 Task: In the  document Americanrevolutionfile.epub change page color to  'Light Brown'. Insert watermark  'Do not copy ' Apply Font Style in watermark Georgia
Action: Mouse moved to (49, 78)
Screenshot: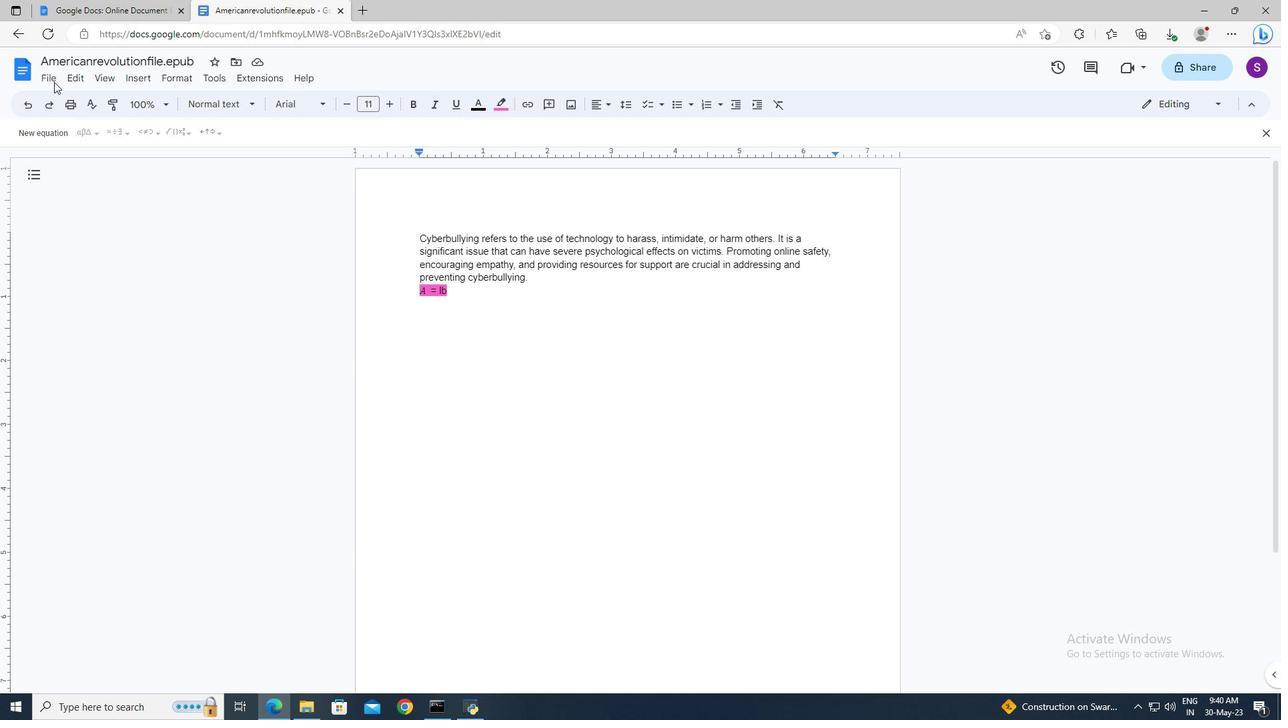 
Action: Mouse pressed left at (49, 78)
Screenshot: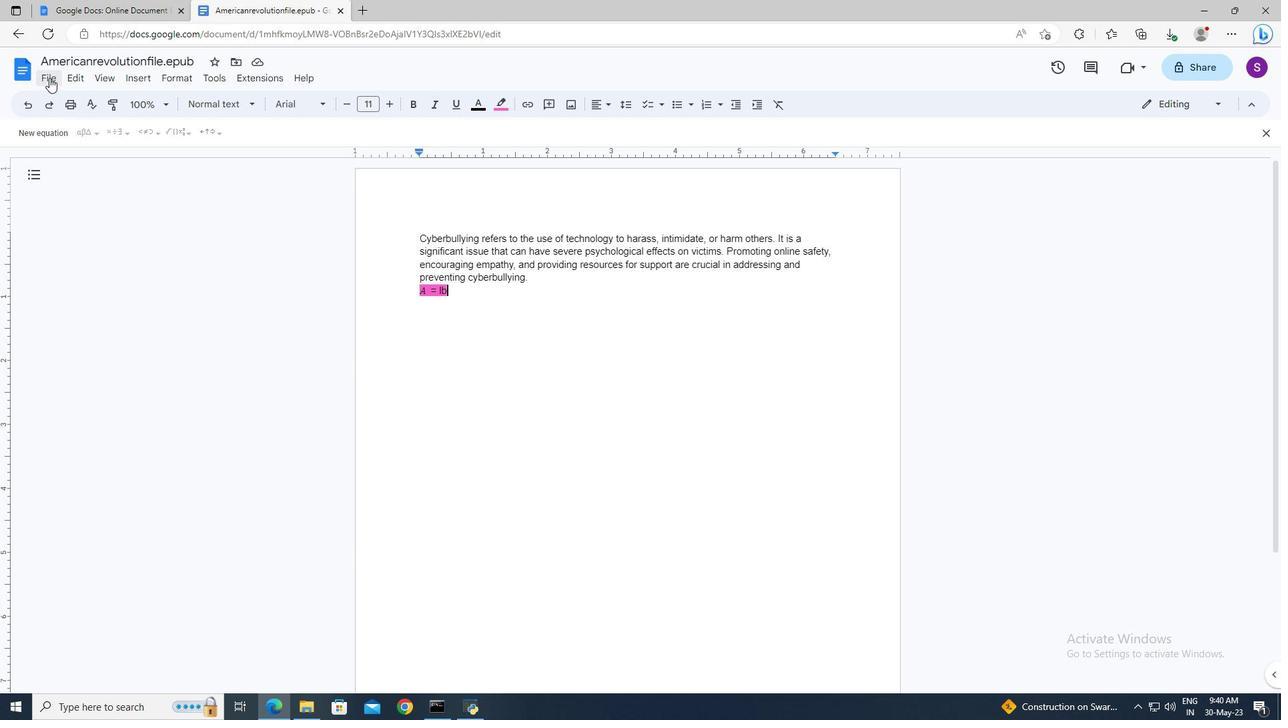 
Action: Mouse moved to (100, 439)
Screenshot: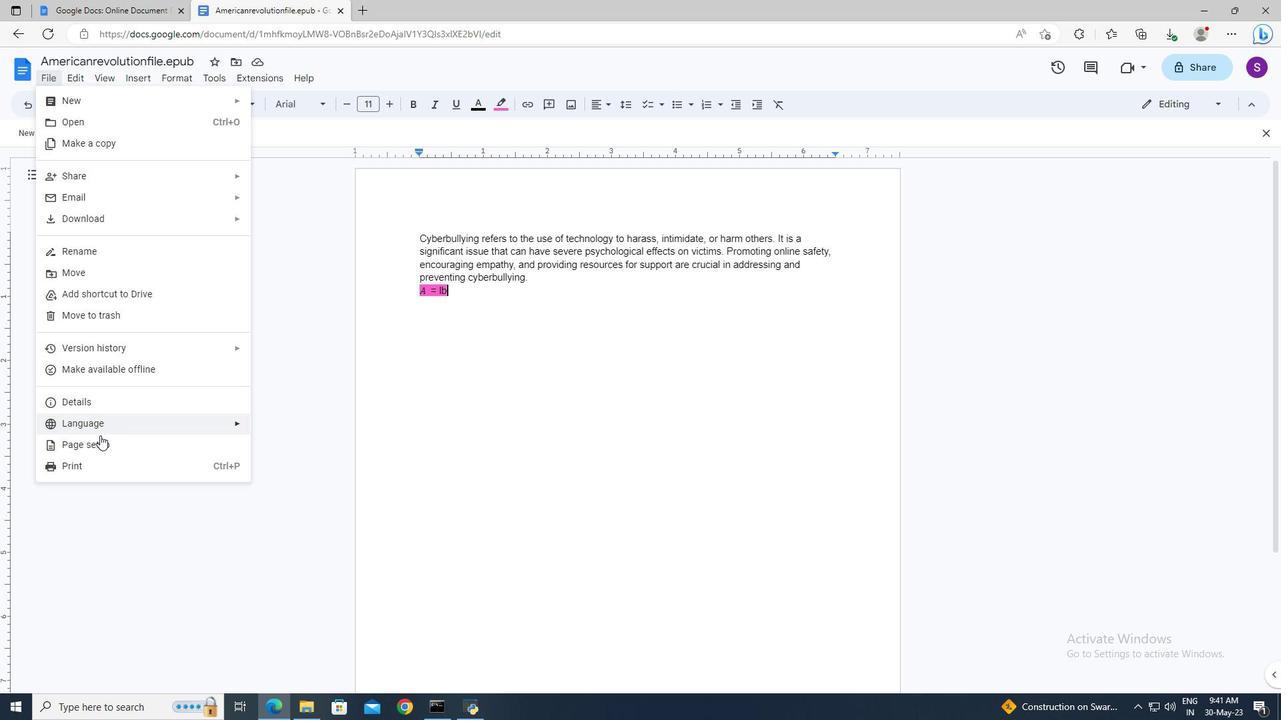 
Action: Mouse pressed left at (100, 439)
Screenshot: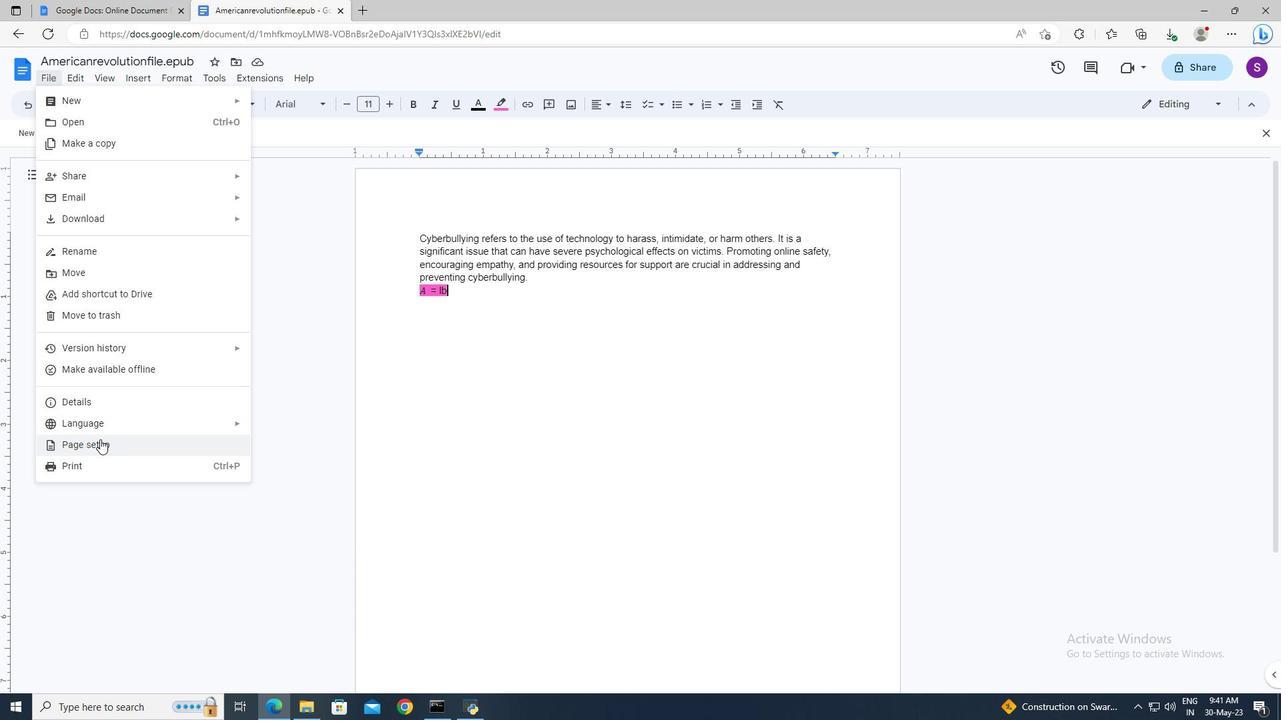 
Action: Mouse moved to (538, 453)
Screenshot: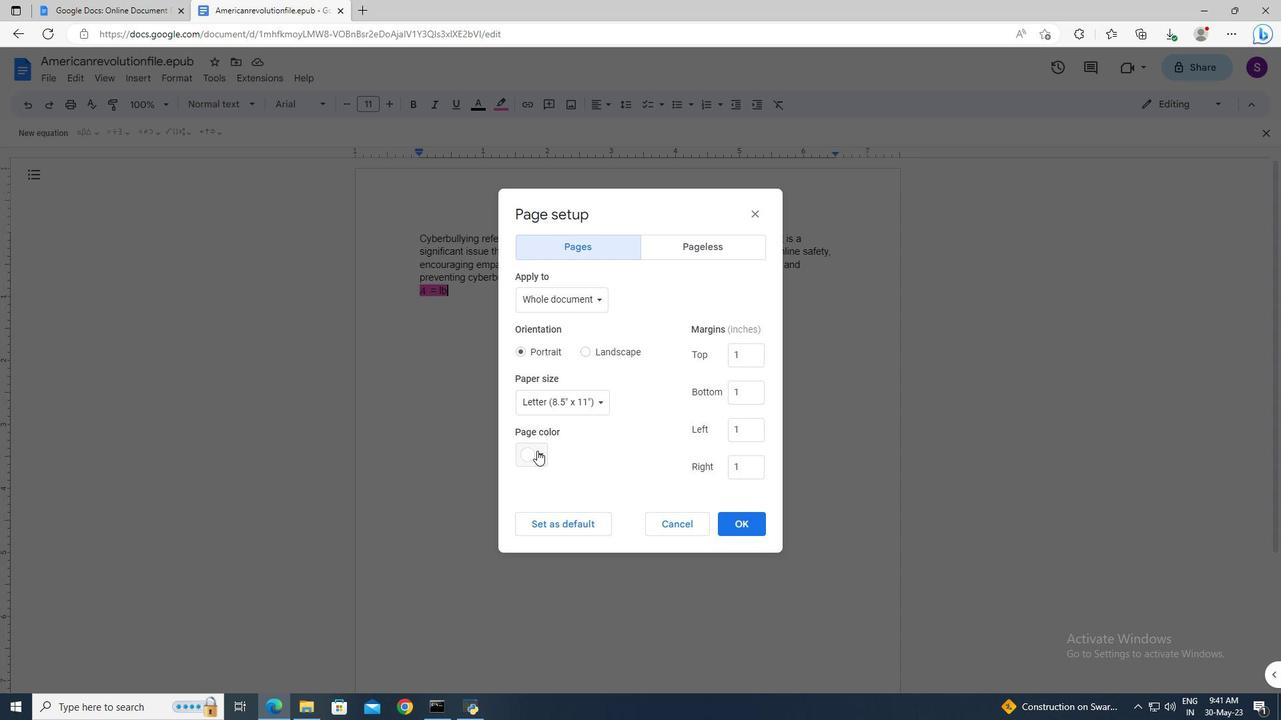 
Action: Mouse pressed left at (538, 453)
Screenshot: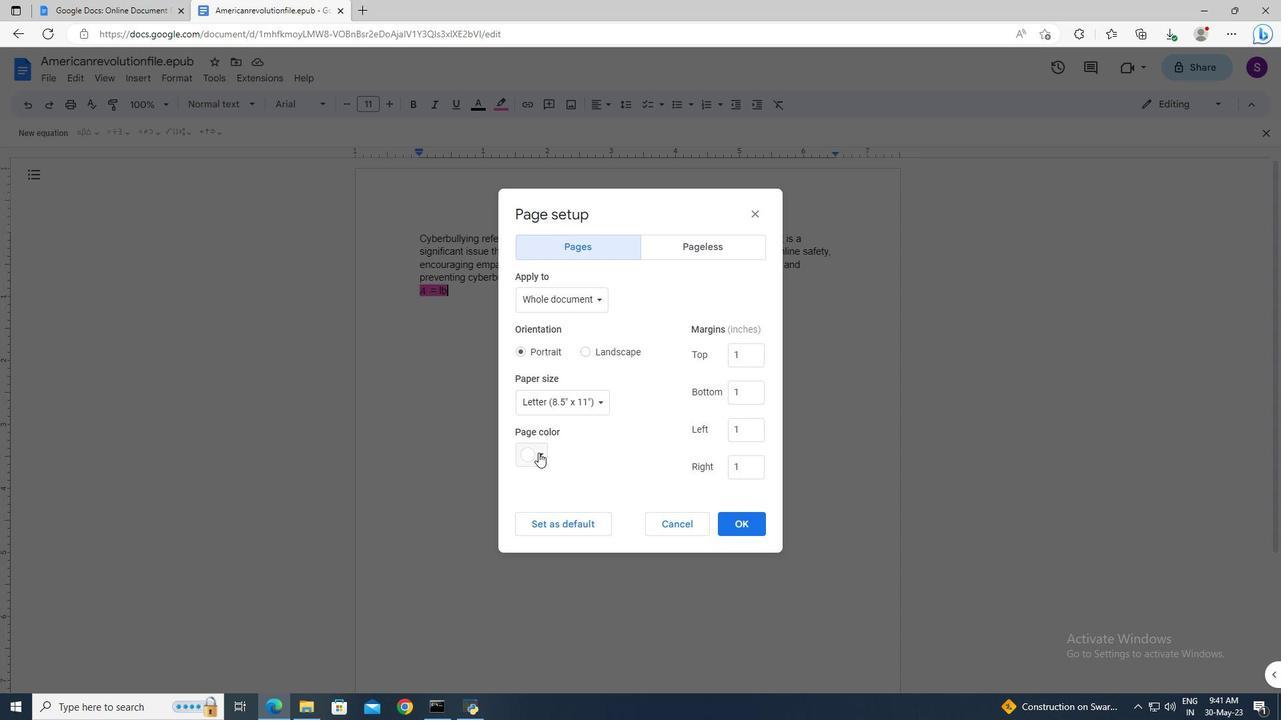 
Action: Mouse moved to (544, 617)
Screenshot: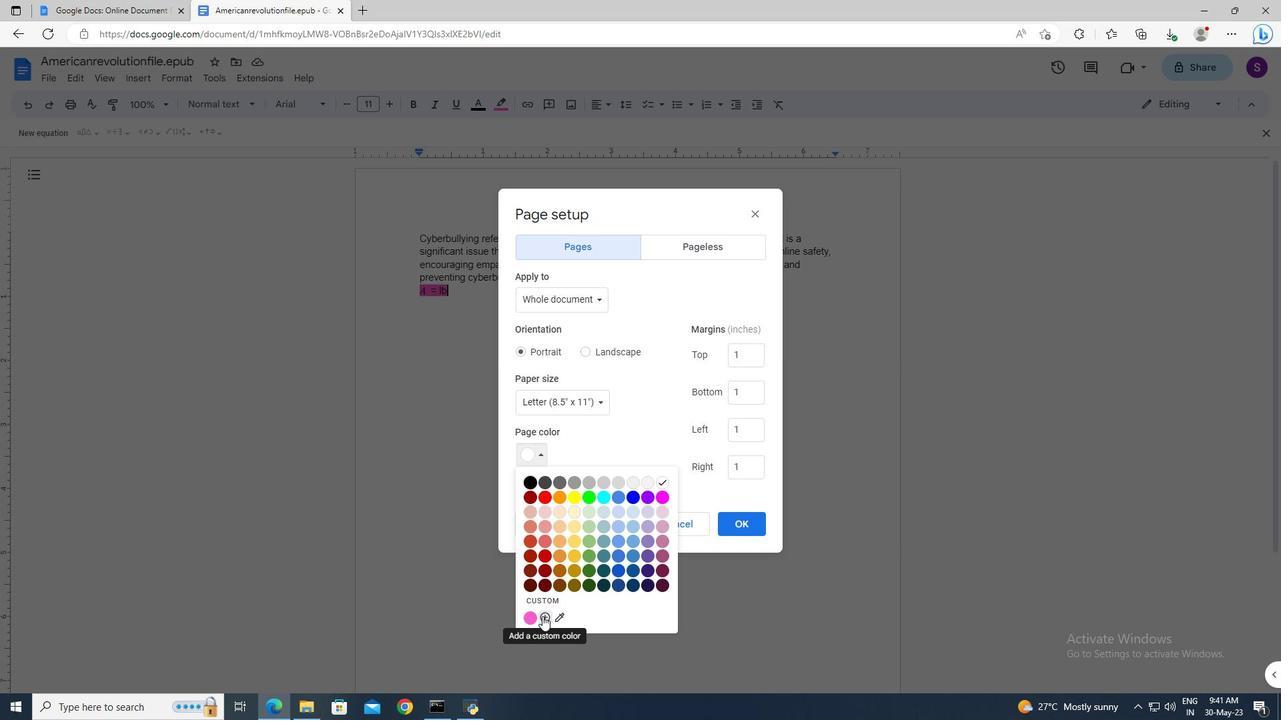
Action: Mouse pressed left at (544, 617)
Screenshot: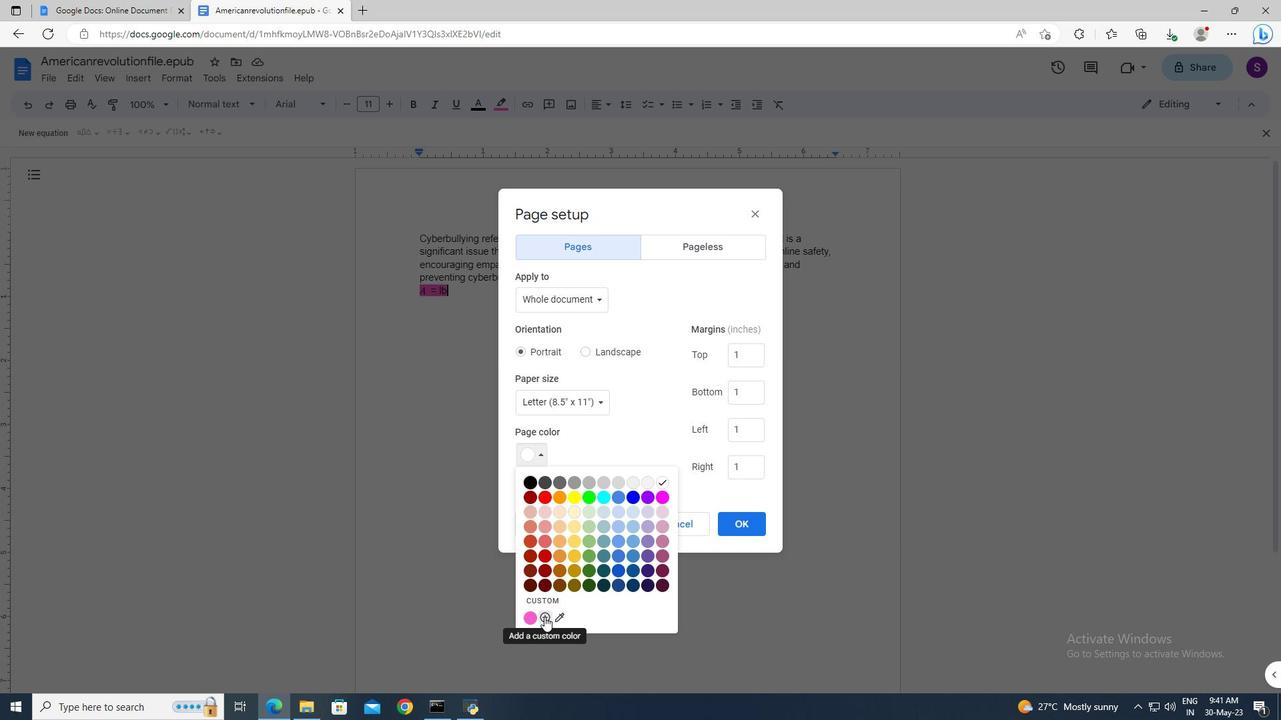 
Action: Mouse moved to (649, 381)
Screenshot: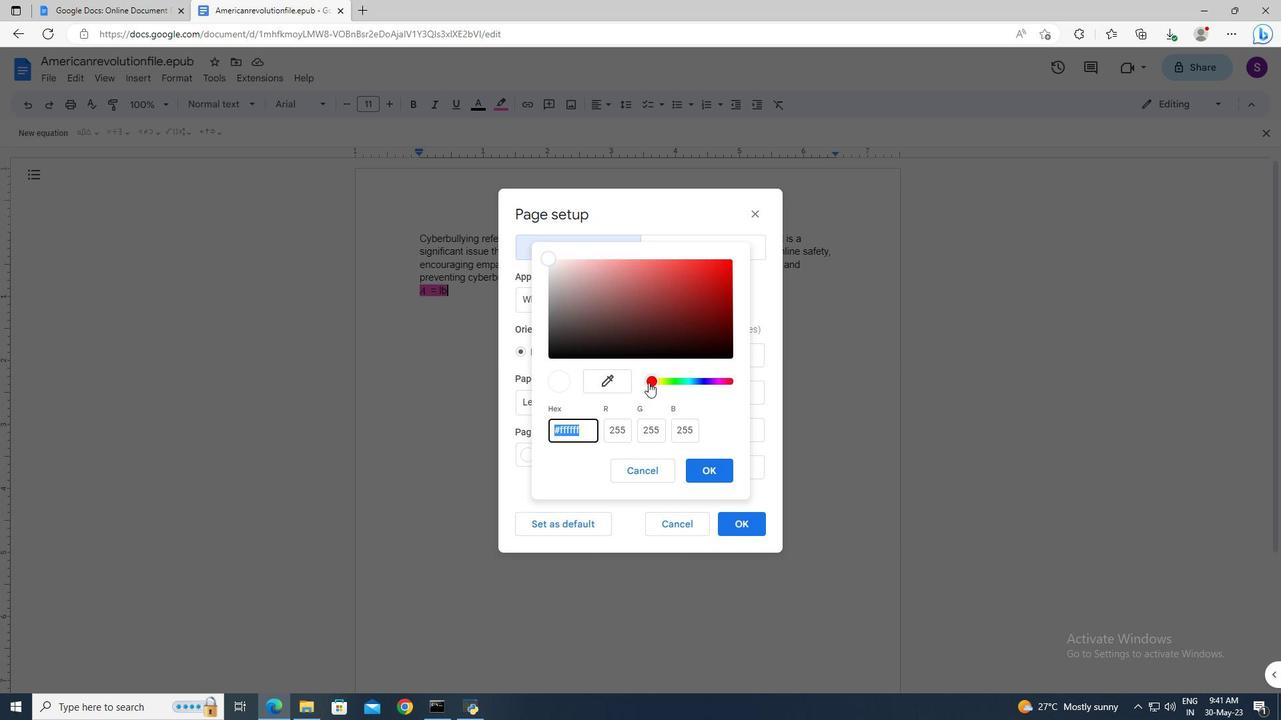 
Action: Mouse pressed left at (649, 381)
Screenshot: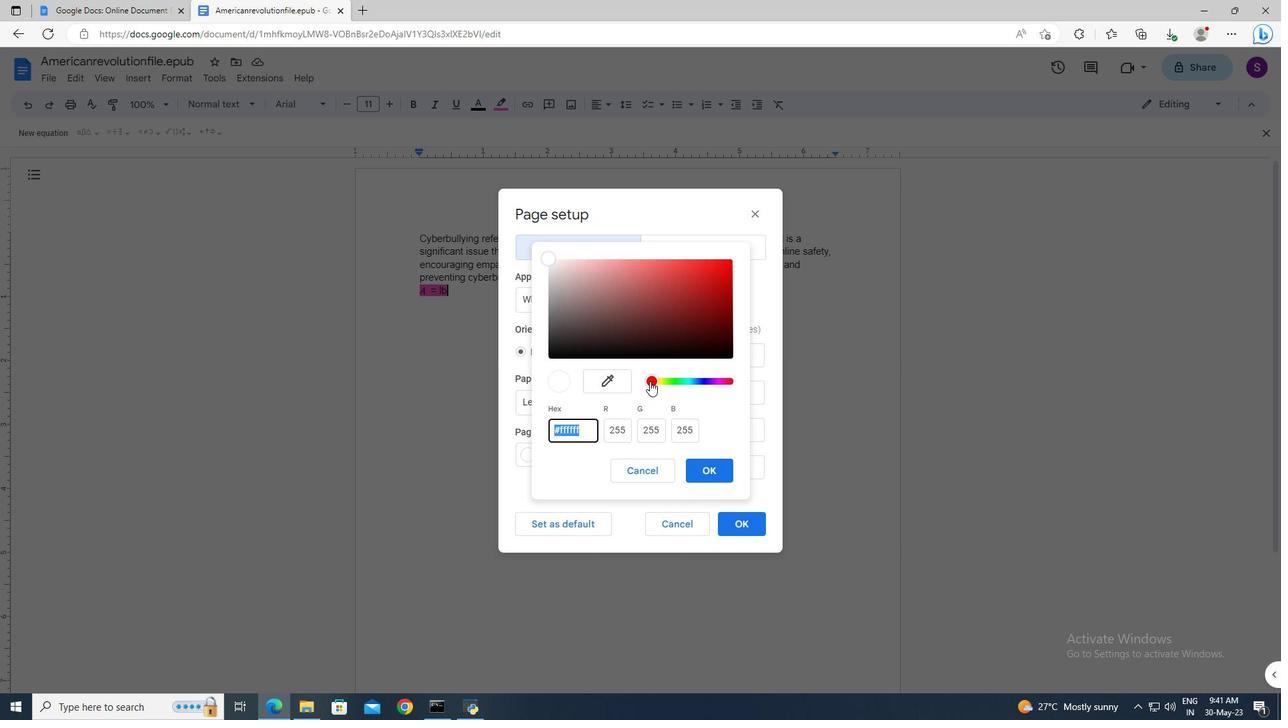 
Action: Mouse moved to (658, 381)
Screenshot: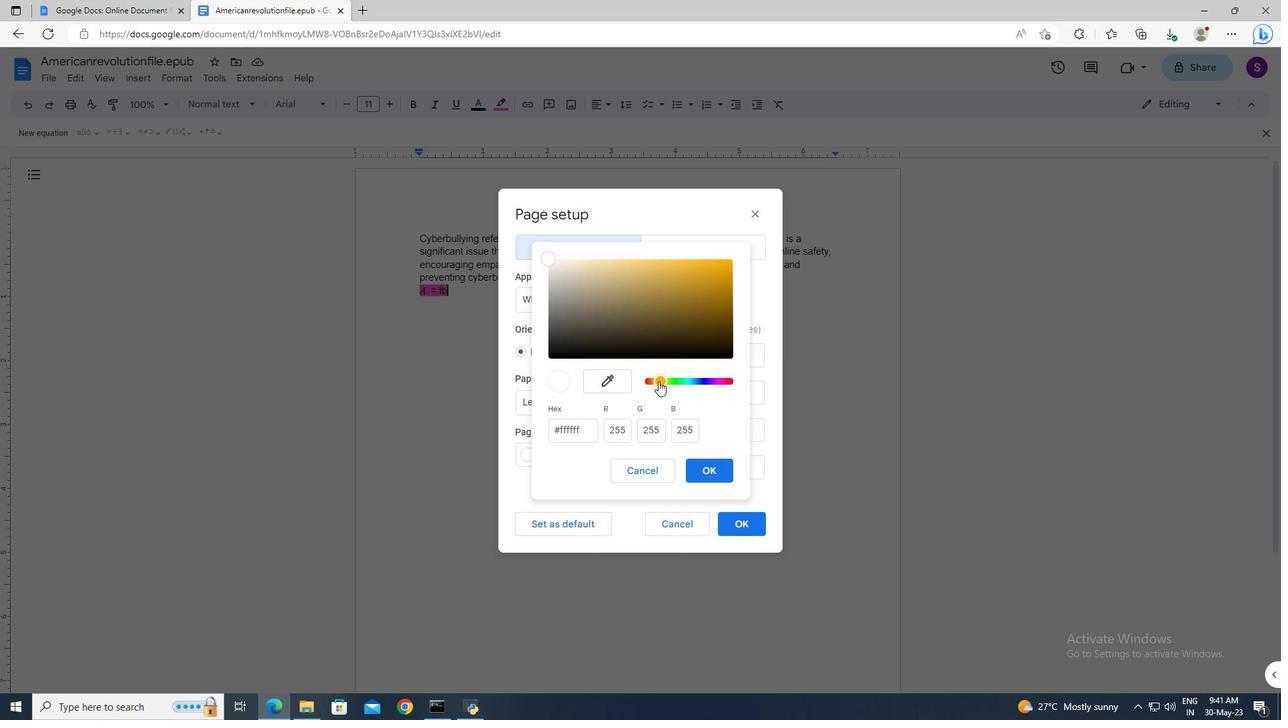 
Action: Mouse pressed left at (658, 381)
Screenshot: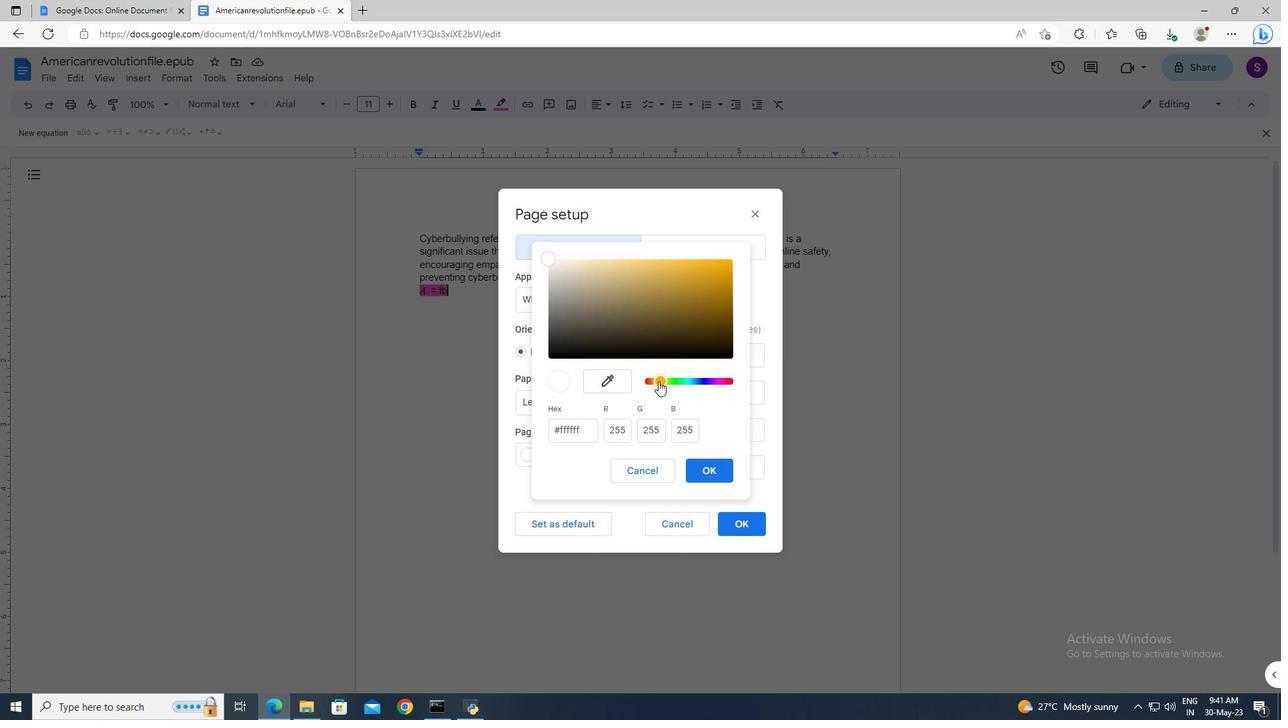 
Action: Mouse moved to (653, 380)
Screenshot: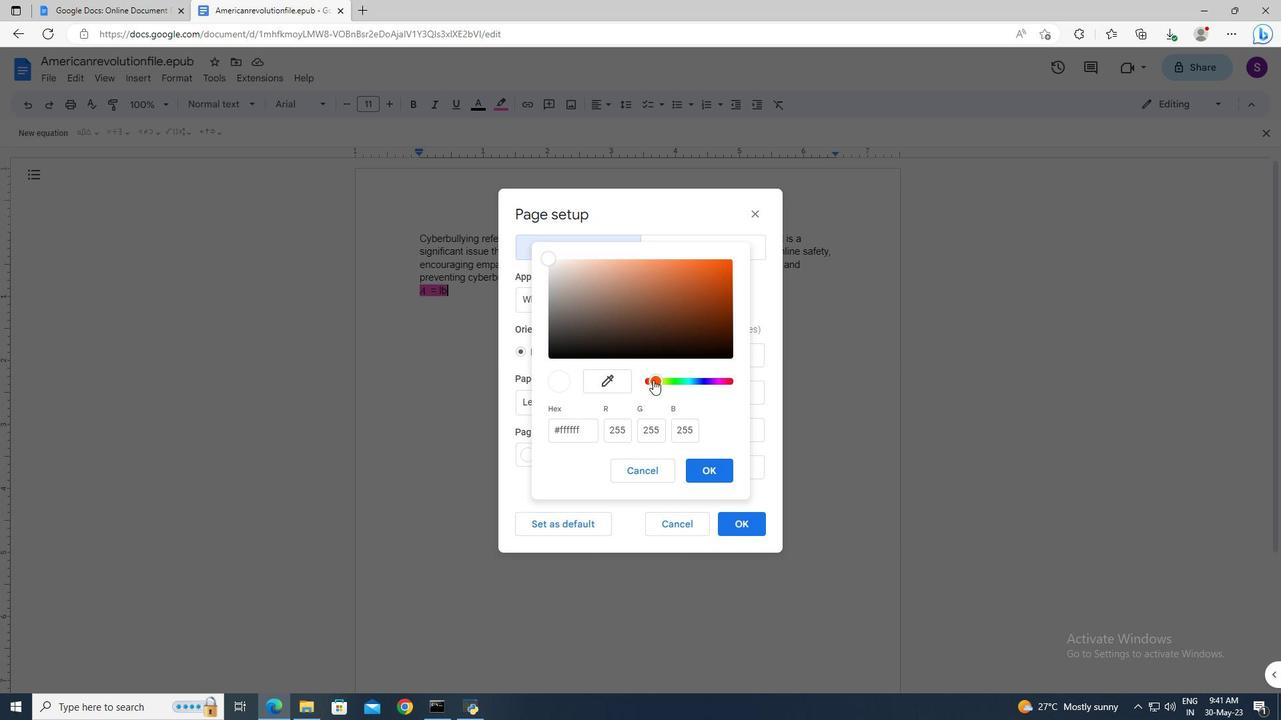 
Action: Mouse pressed left at (653, 380)
Screenshot: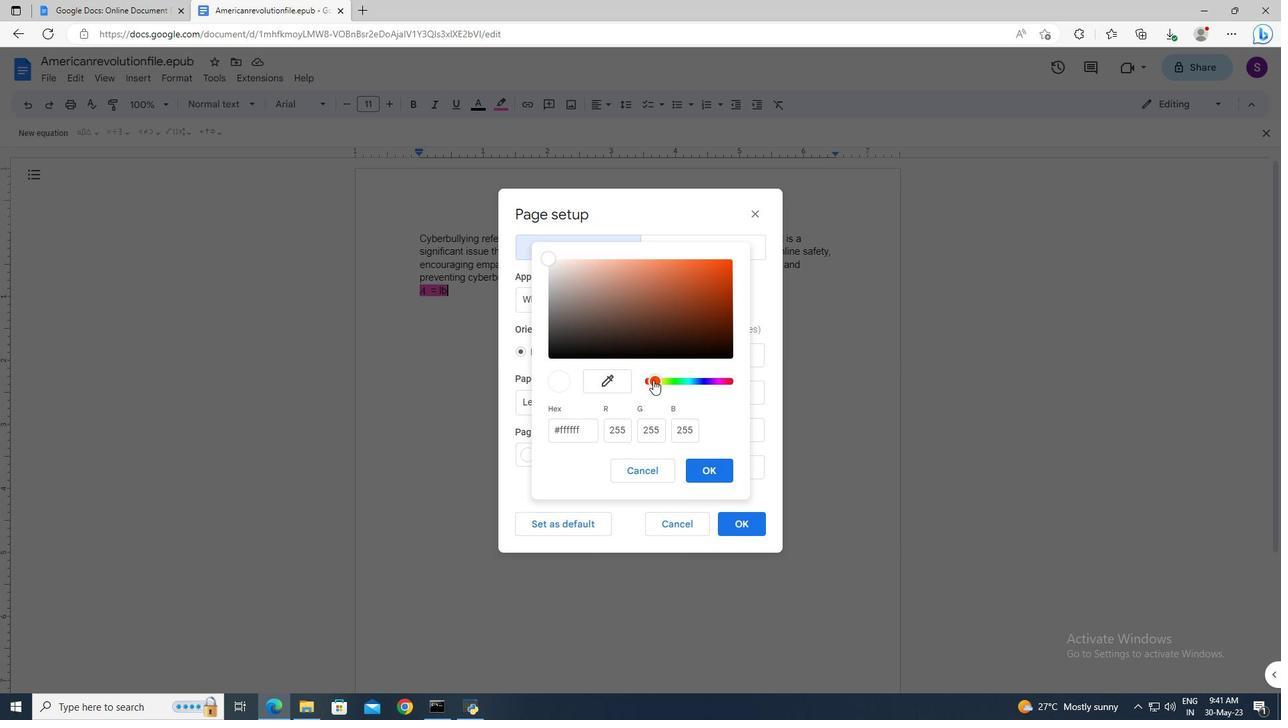 
Action: Mouse moved to (551, 259)
Screenshot: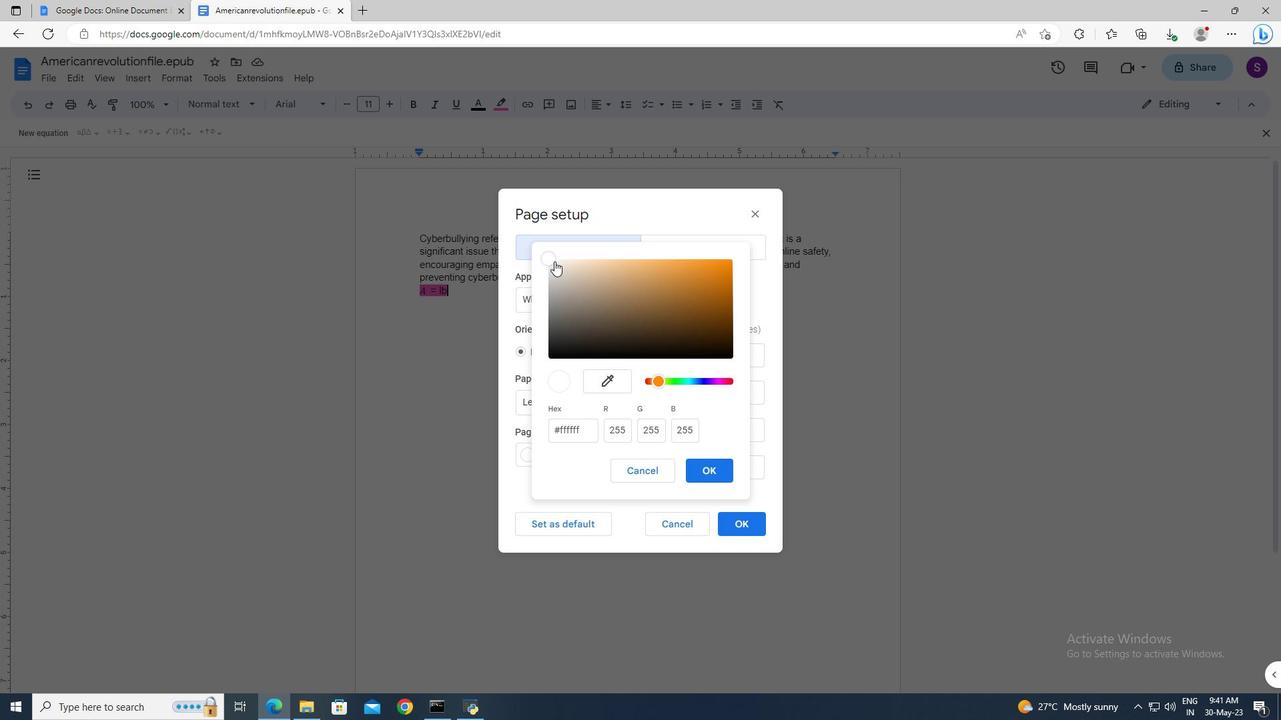 
Action: Mouse pressed left at (551, 259)
Screenshot: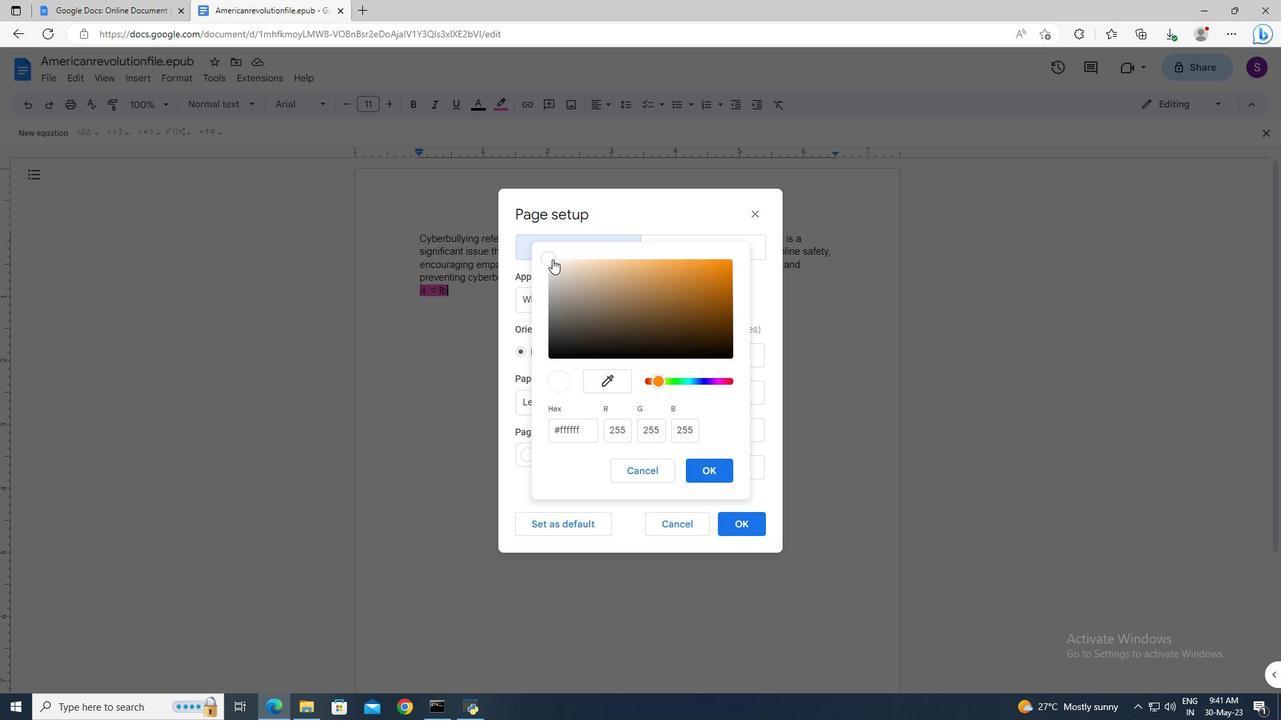 
Action: Mouse moved to (703, 466)
Screenshot: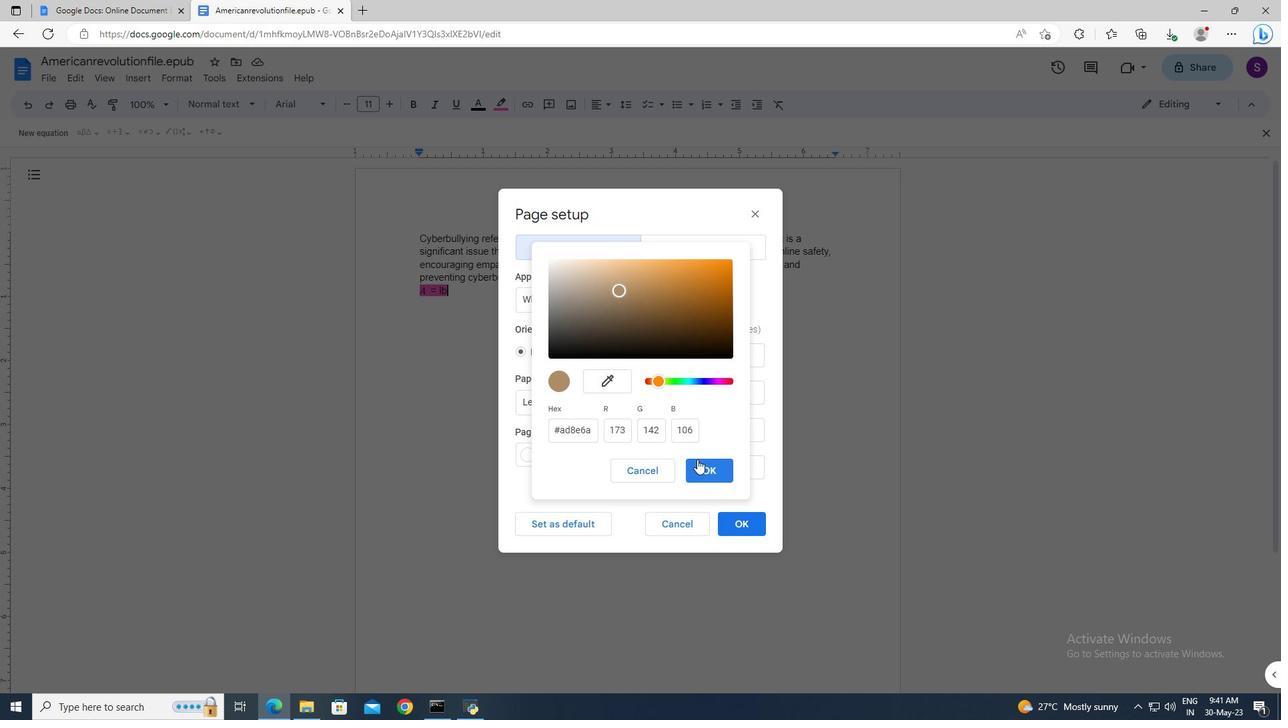 
Action: Mouse pressed left at (703, 466)
Screenshot: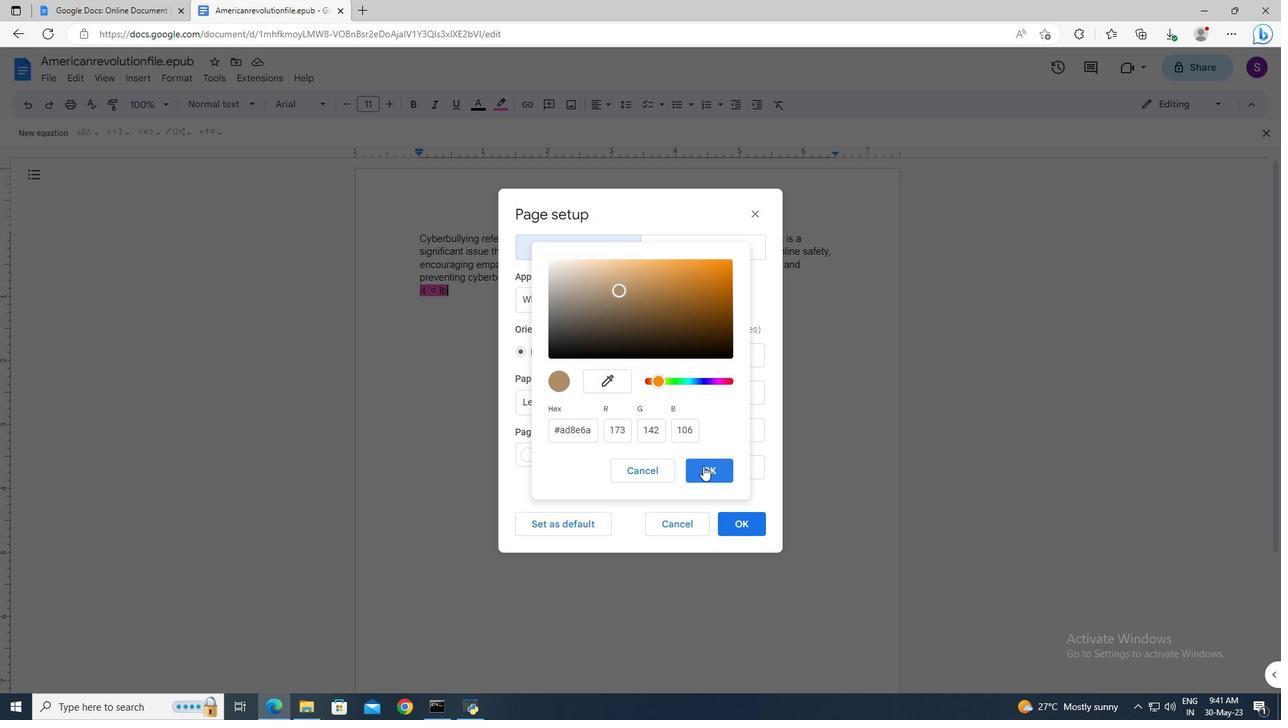 
Action: Mouse moved to (736, 521)
Screenshot: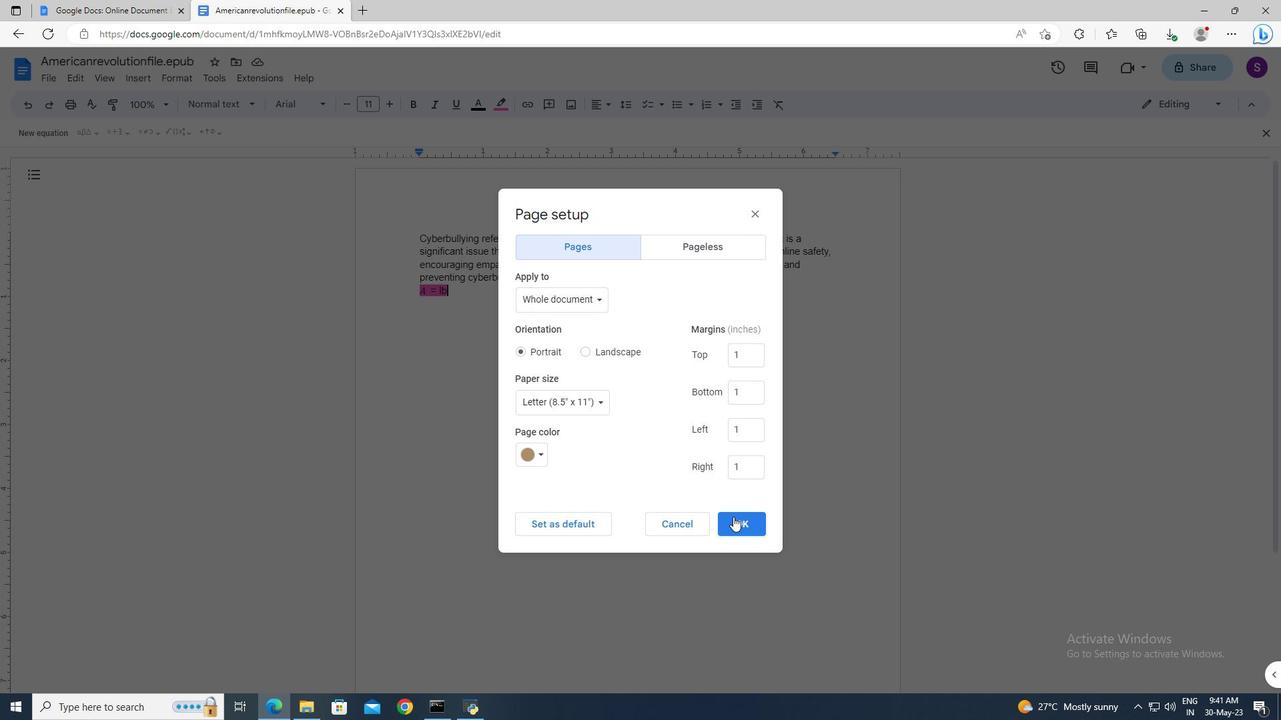 
Action: Mouse pressed left at (736, 521)
Screenshot: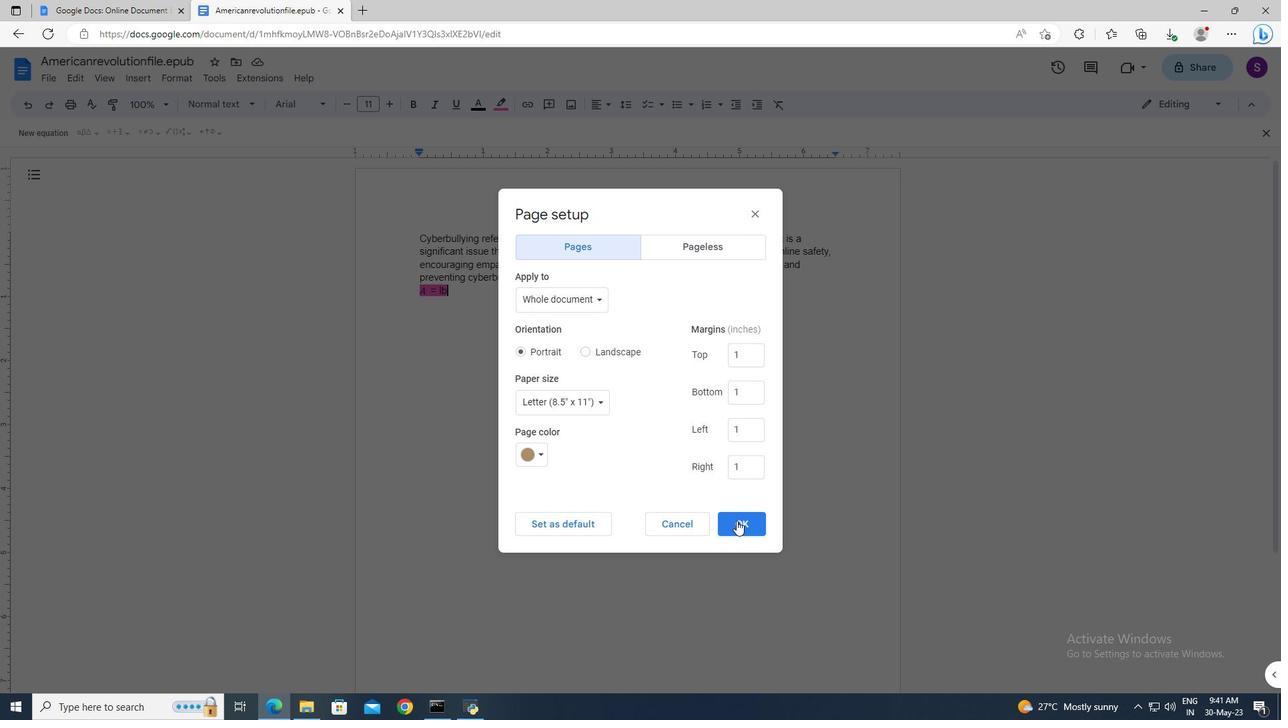 
Action: Mouse moved to (145, 82)
Screenshot: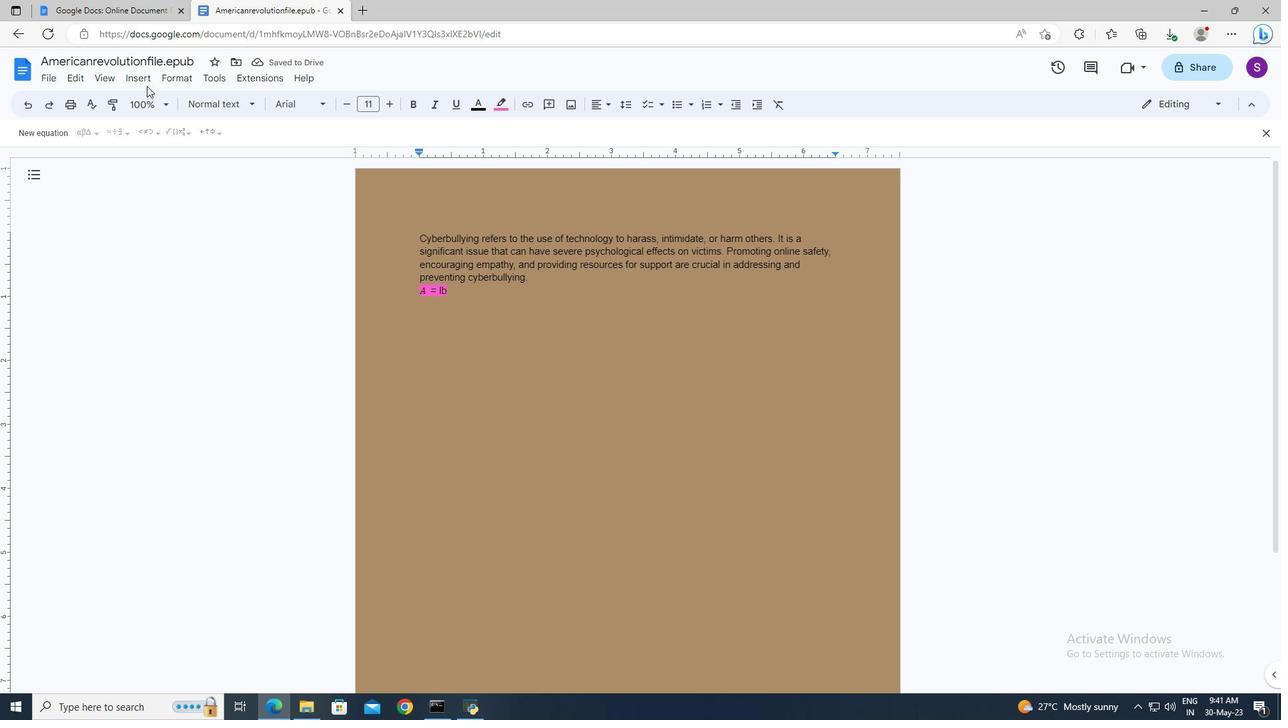 
Action: Mouse pressed left at (145, 82)
Screenshot: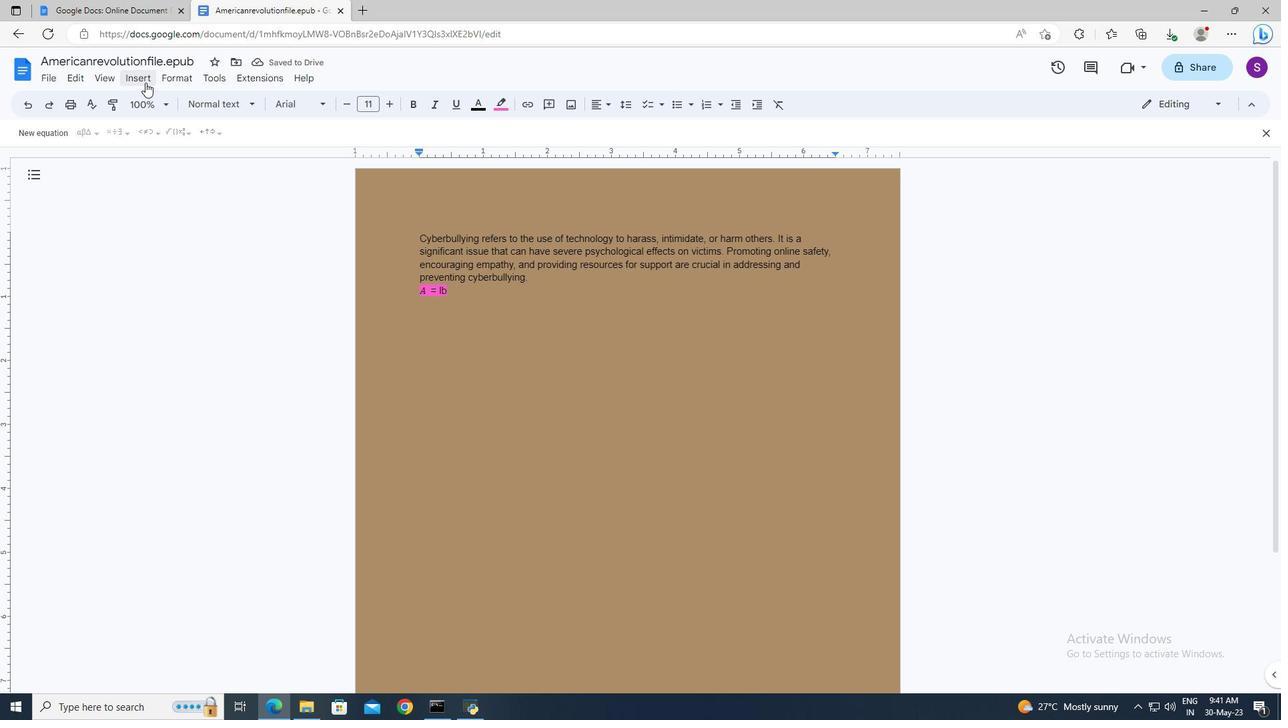 
Action: Mouse moved to (190, 388)
Screenshot: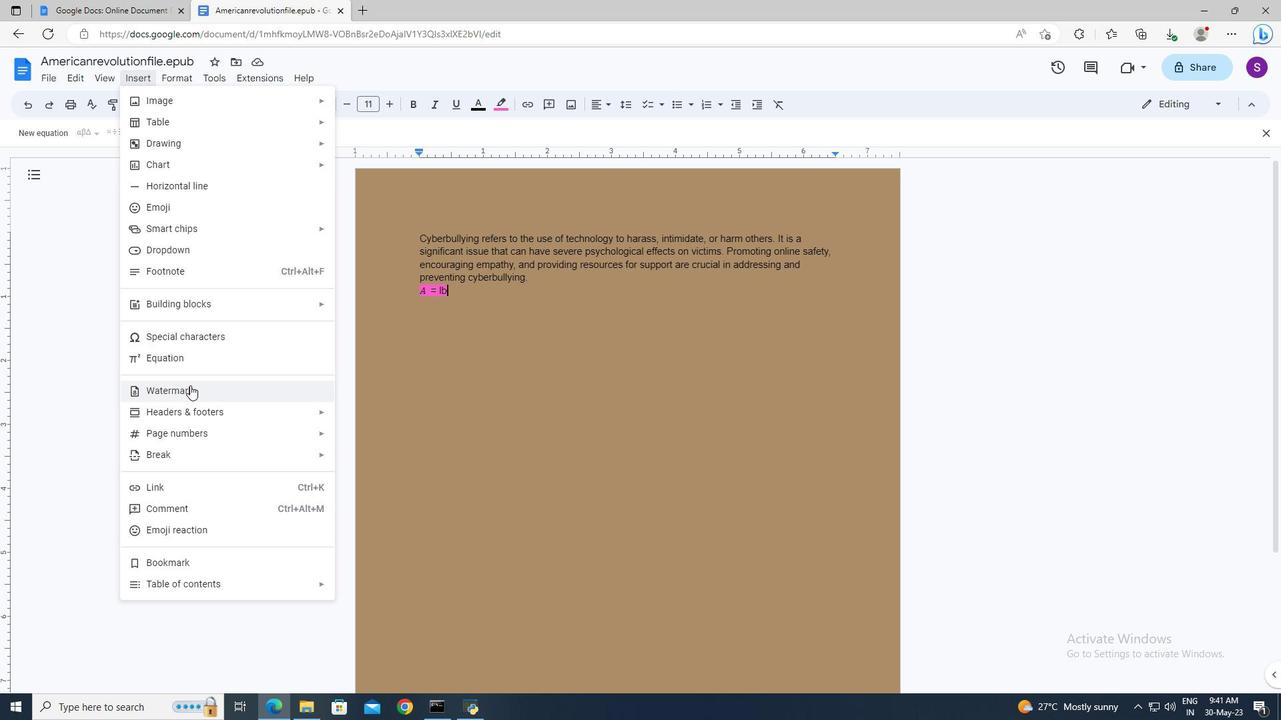 
Action: Mouse pressed left at (190, 388)
Screenshot: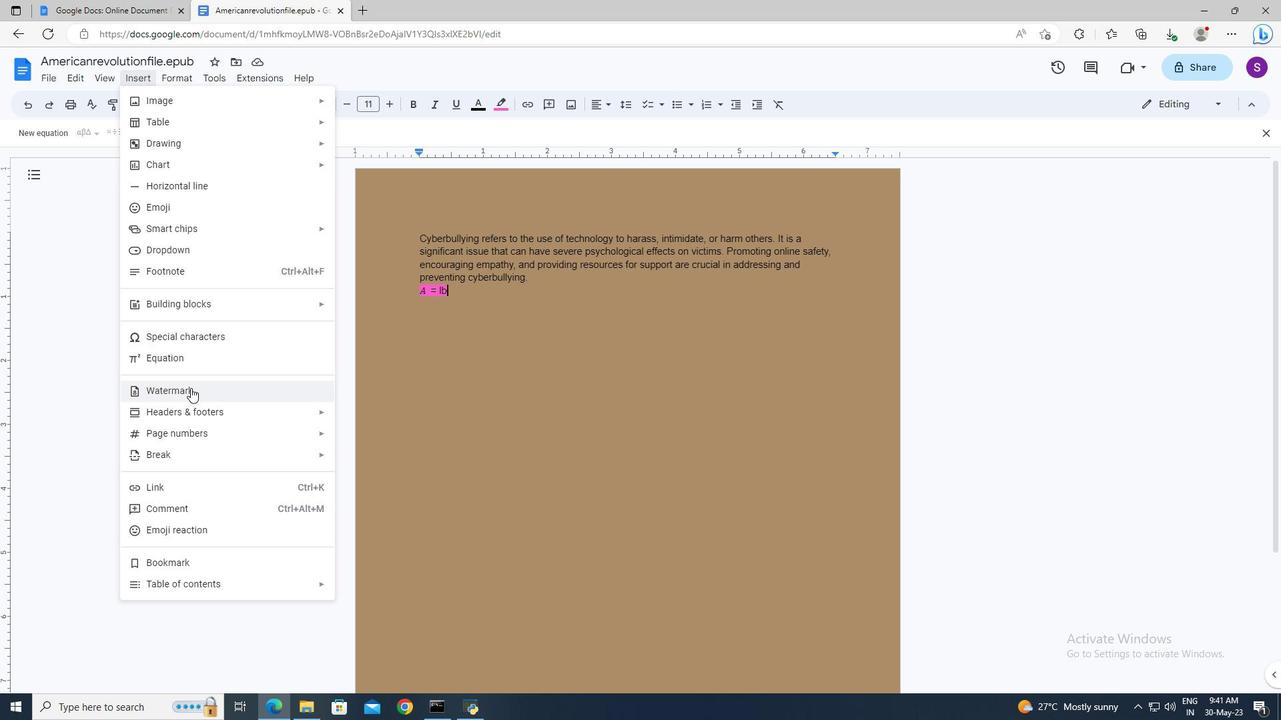 
Action: Mouse moved to (1218, 148)
Screenshot: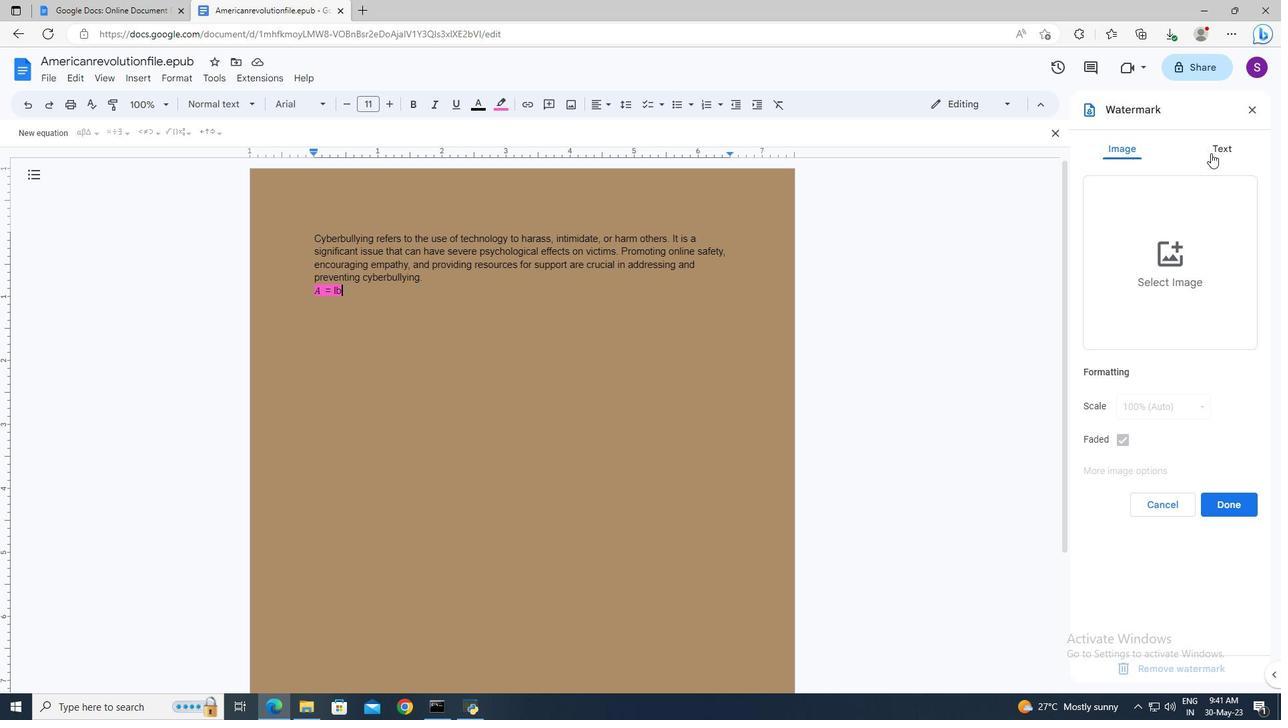 
Action: Mouse pressed left at (1218, 148)
Screenshot: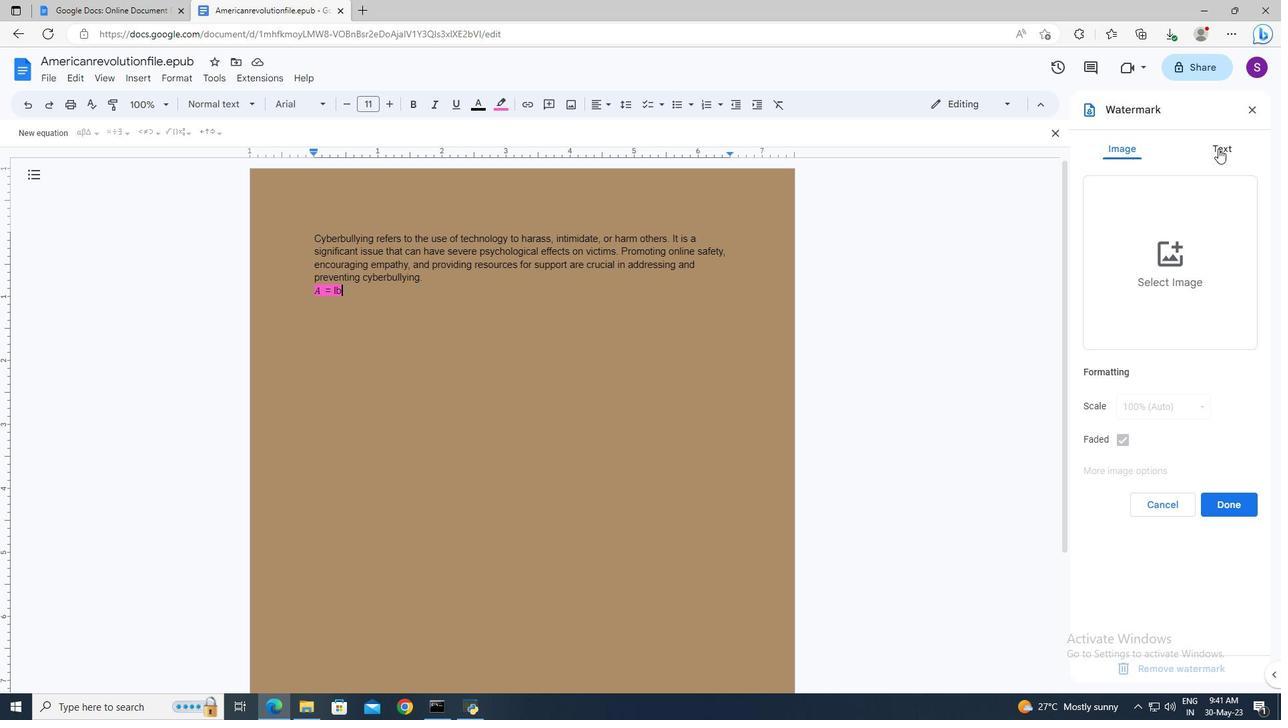 
Action: Mouse moved to (1141, 186)
Screenshot: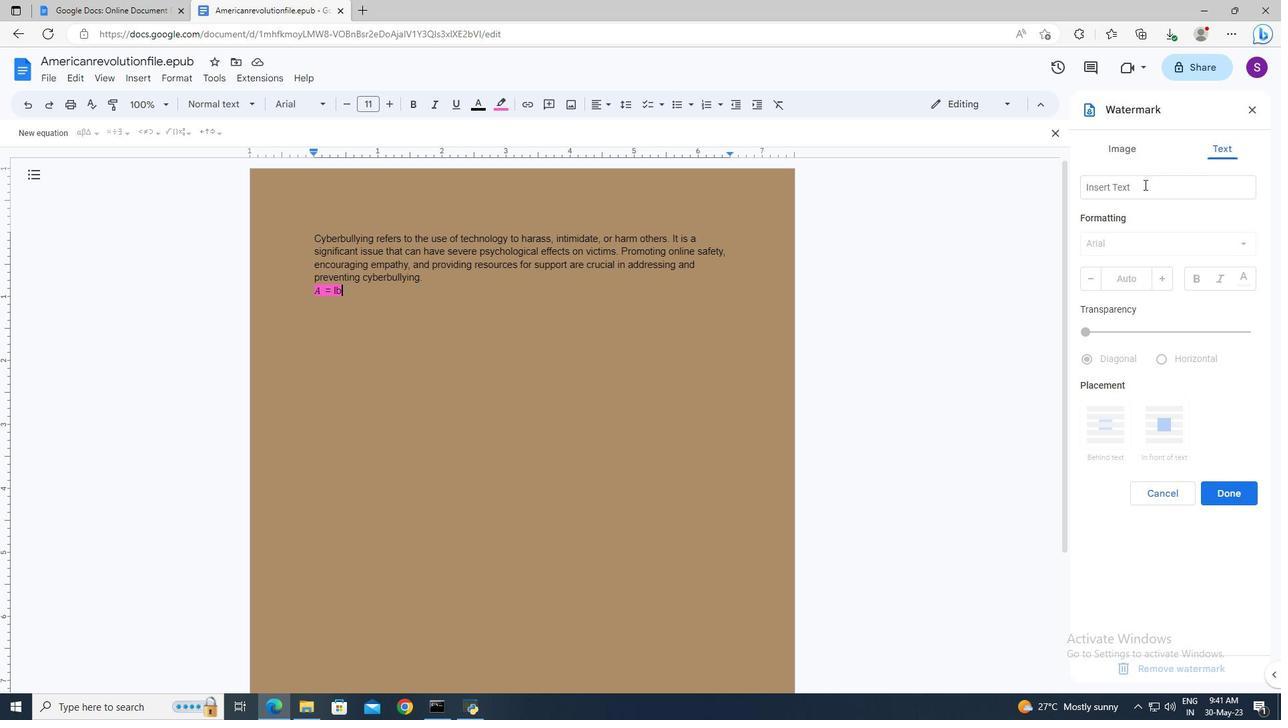 
Action: Mouse pressed left at (1141, 186)
Screenshot: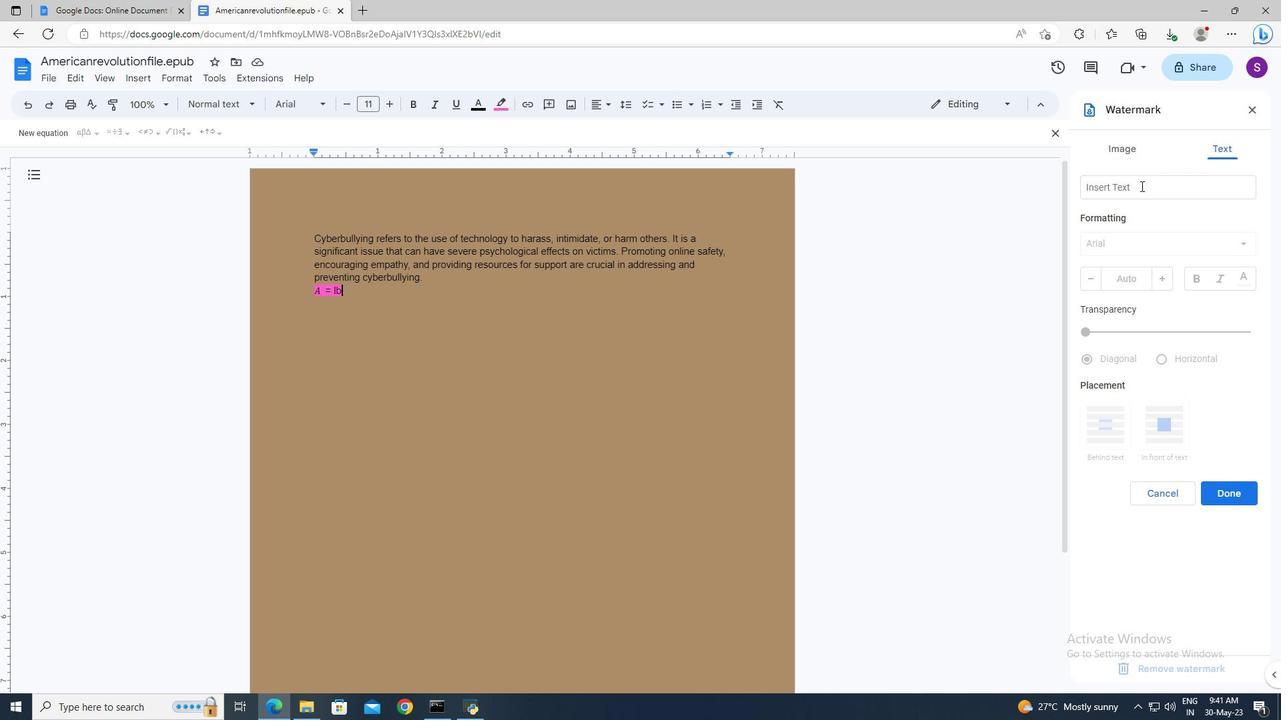 
Action: Mouse moved to (1135, 184)
Screenshot: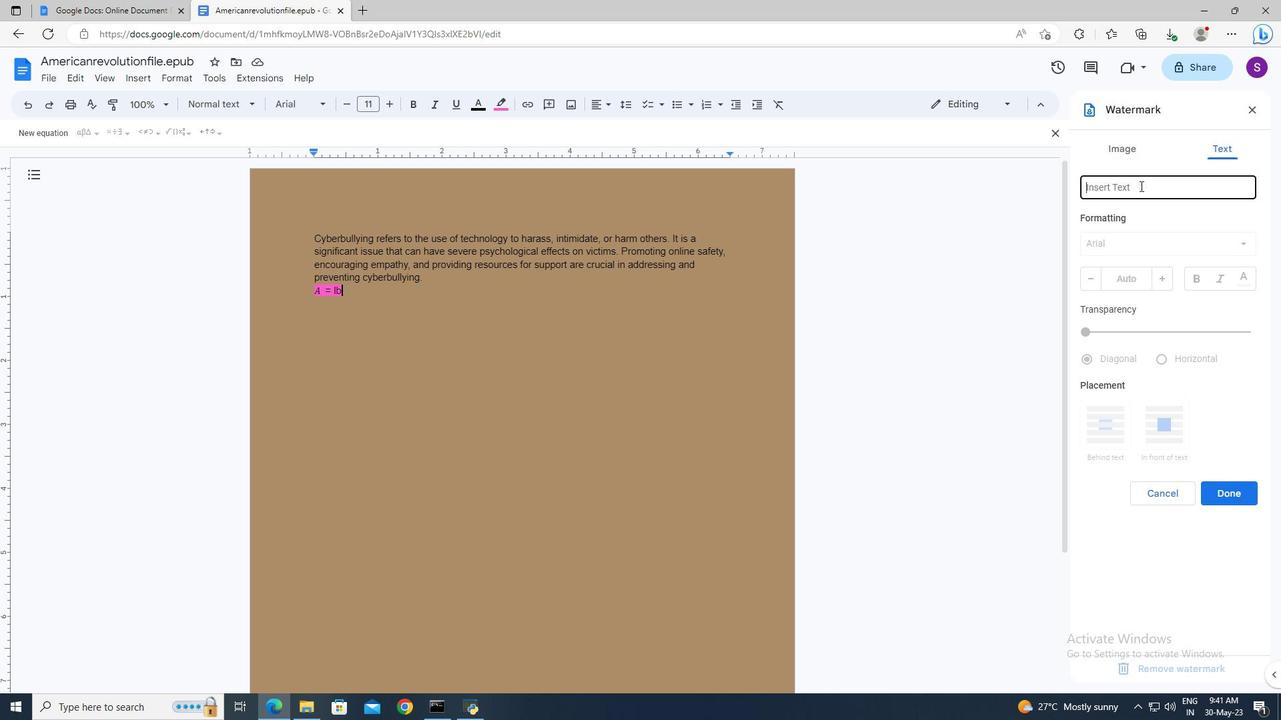 
Action: Key pressed <Key.shift>Do<Key.space>not<Key.space>copy
Screenshot: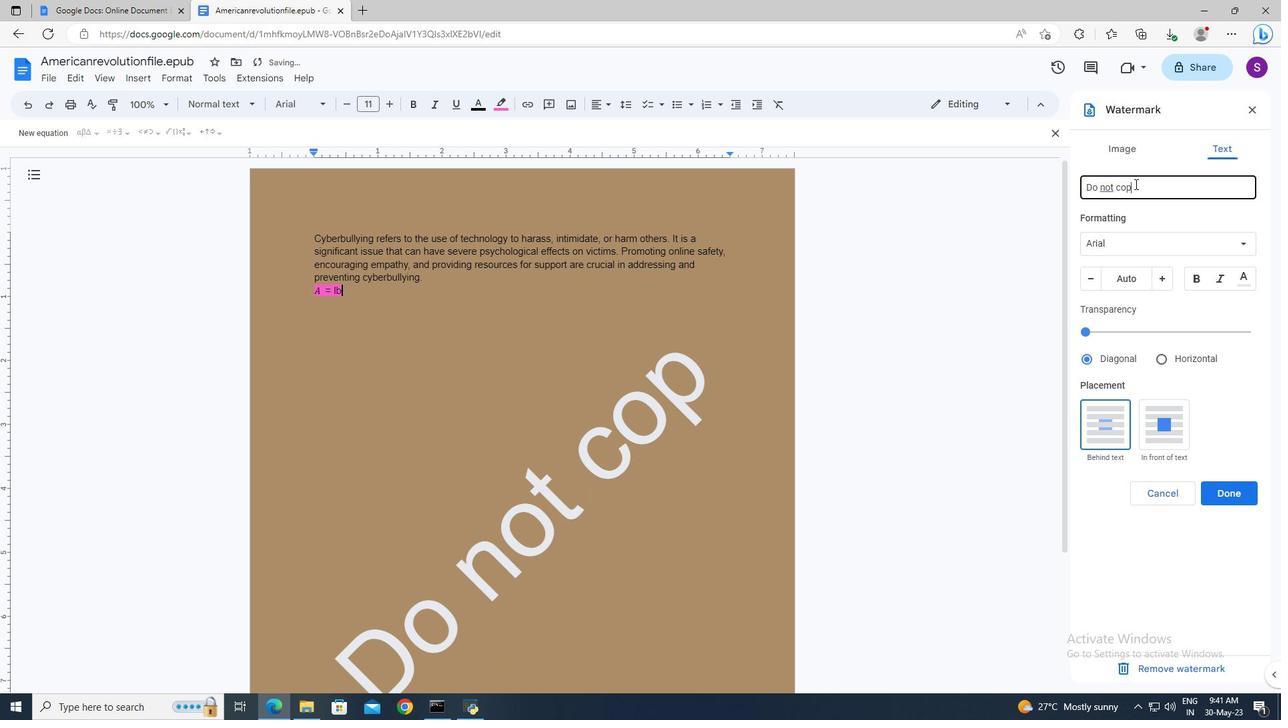 
Action: Mouse moved to (1145, 240)
Screenshot: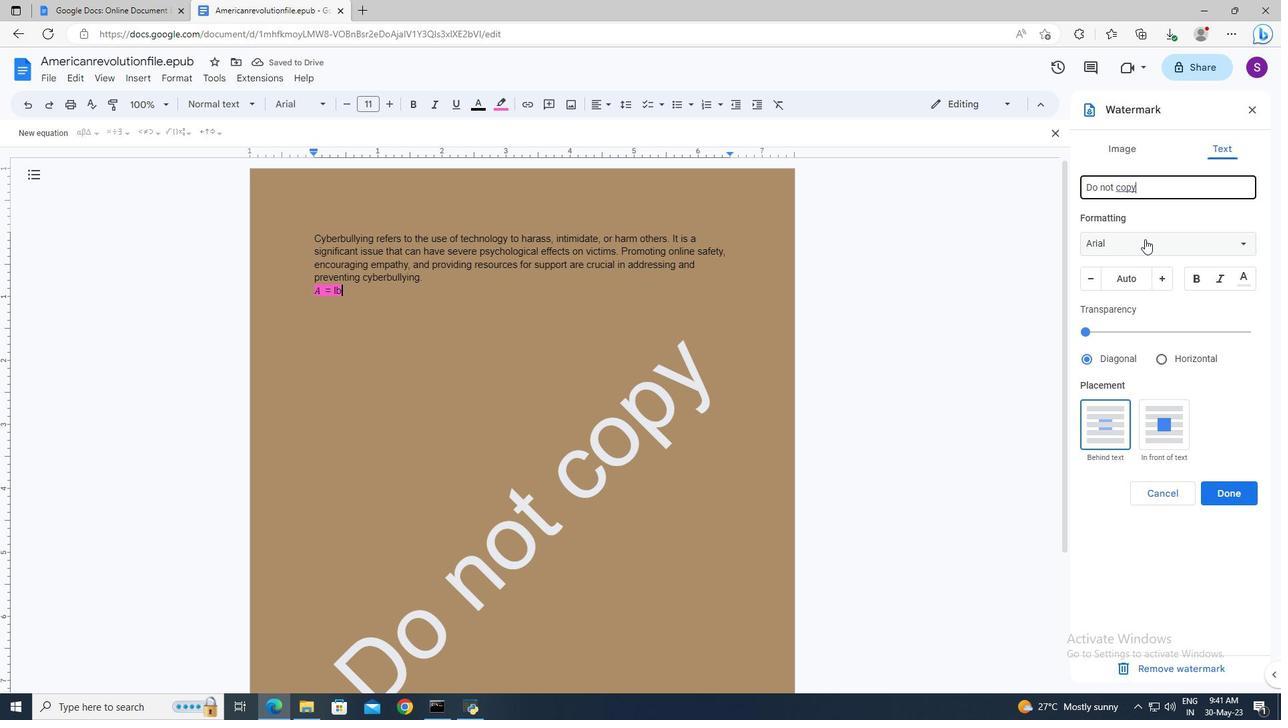 
Action: Mouse pressed left at (1145, 240)
Screenshot: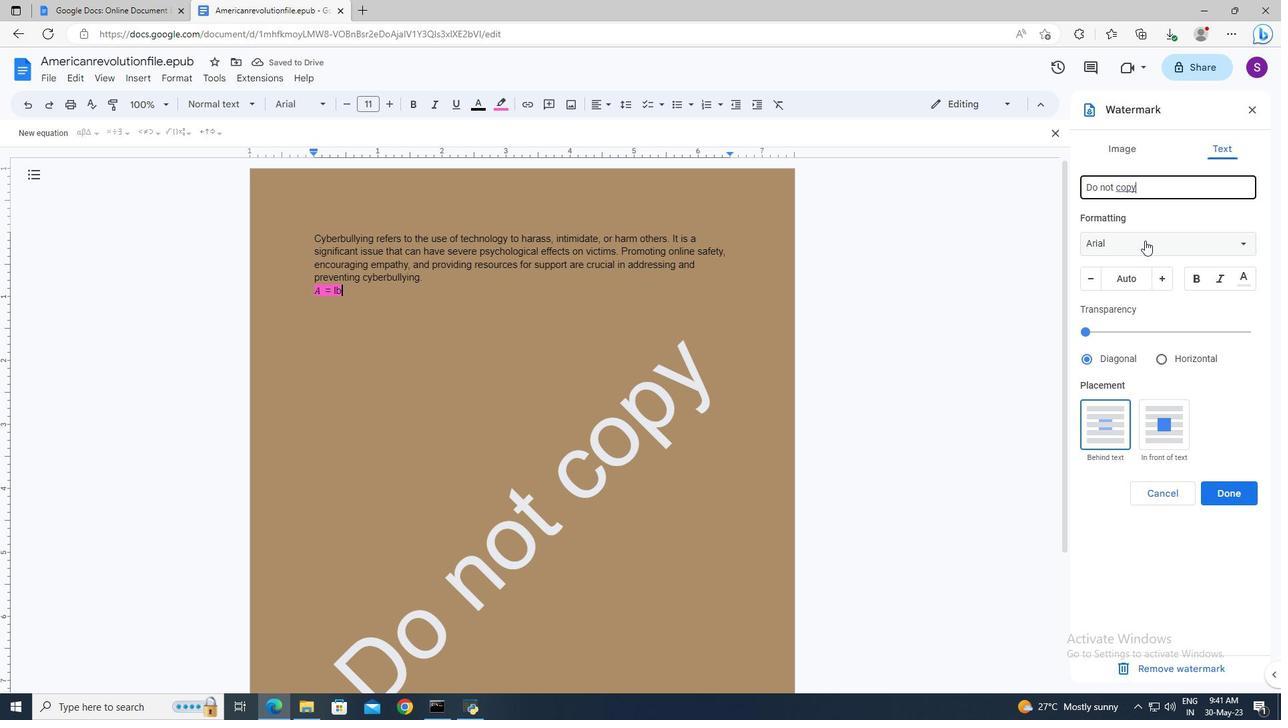 
Action: Mouse moved to (1127, 633)
Screenshot: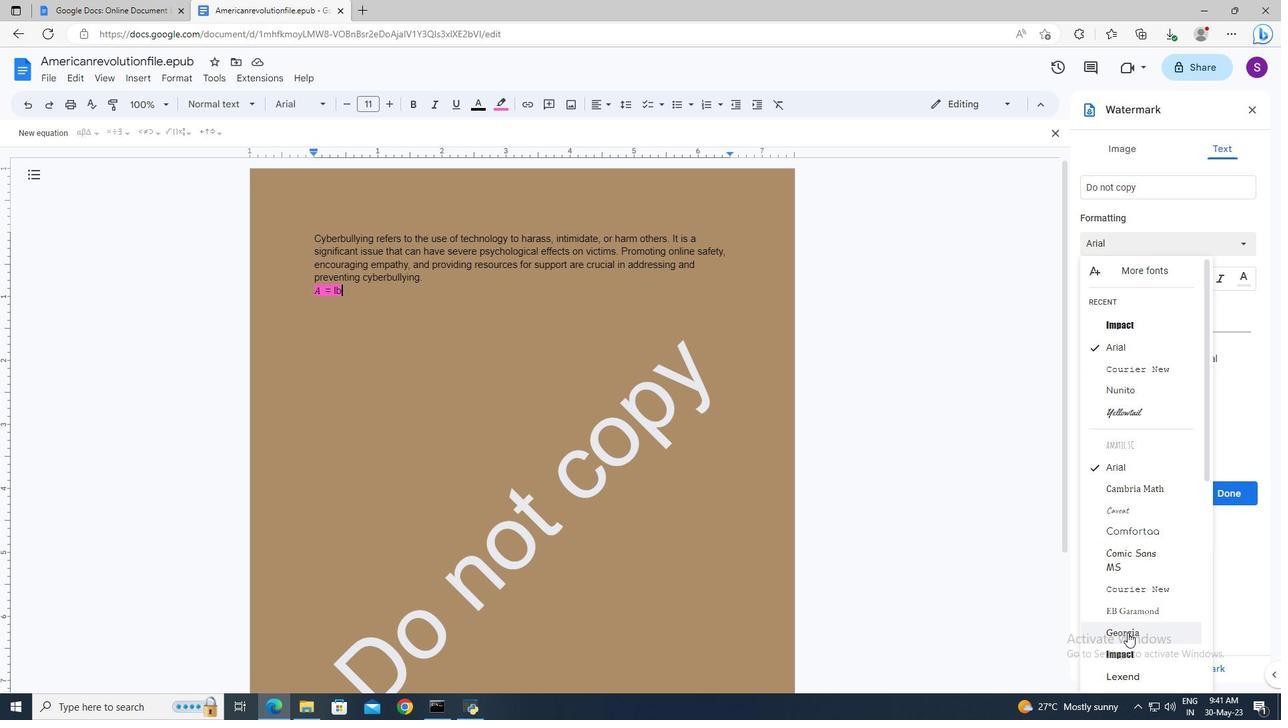 
Action: Mouse pressed left at (1127, 633)
Screenshot: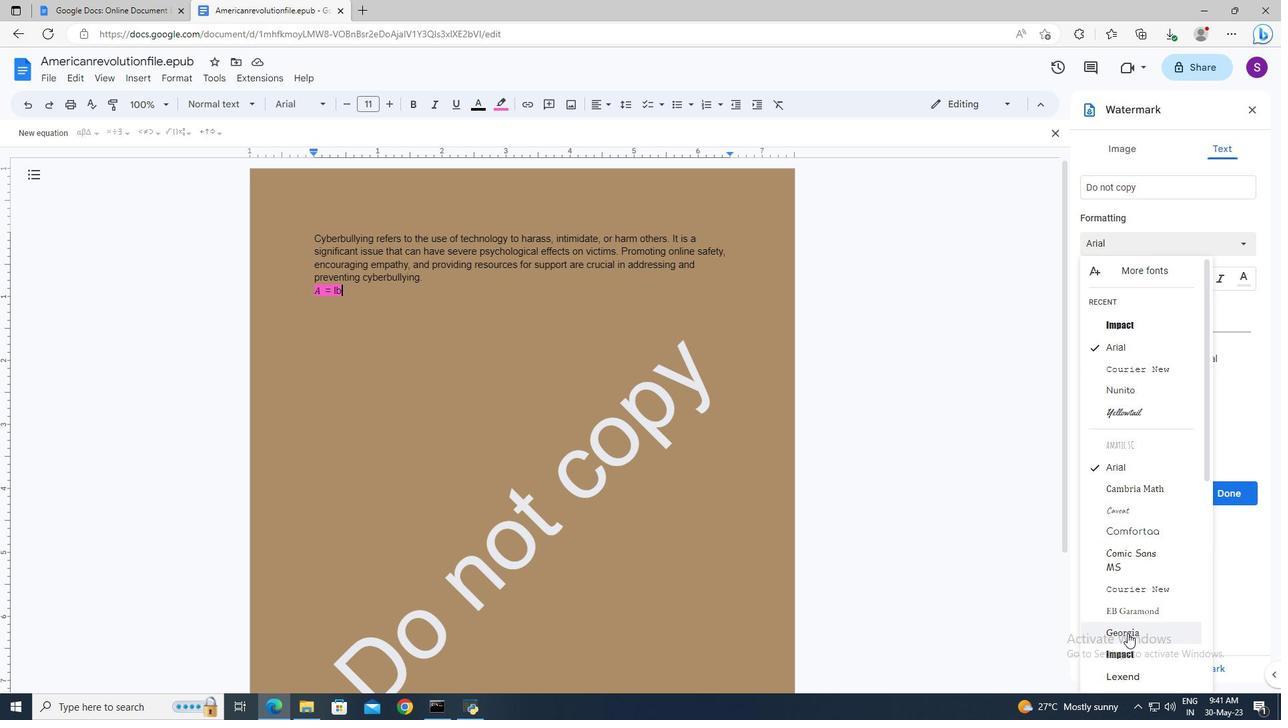 
Action: Mouse moved to (1235, 495)
Screenshot: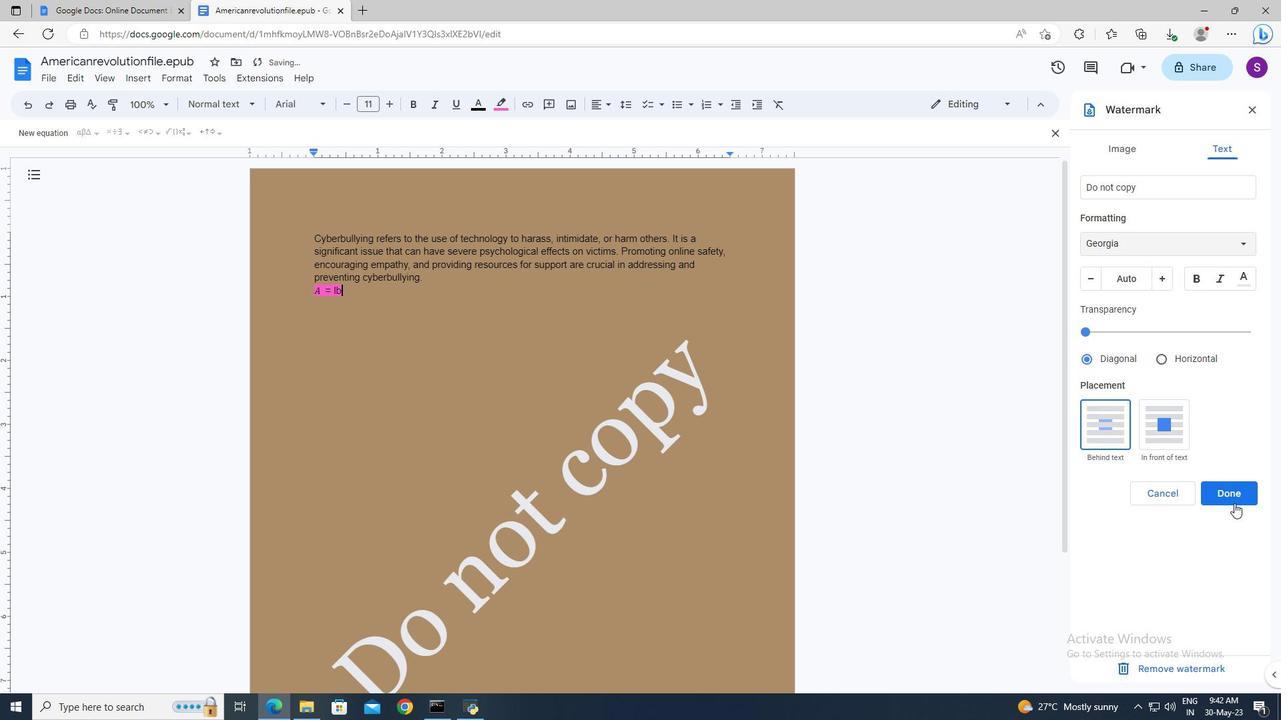 
Action: Mouse pressed left at (1235, 495)
Screenshot: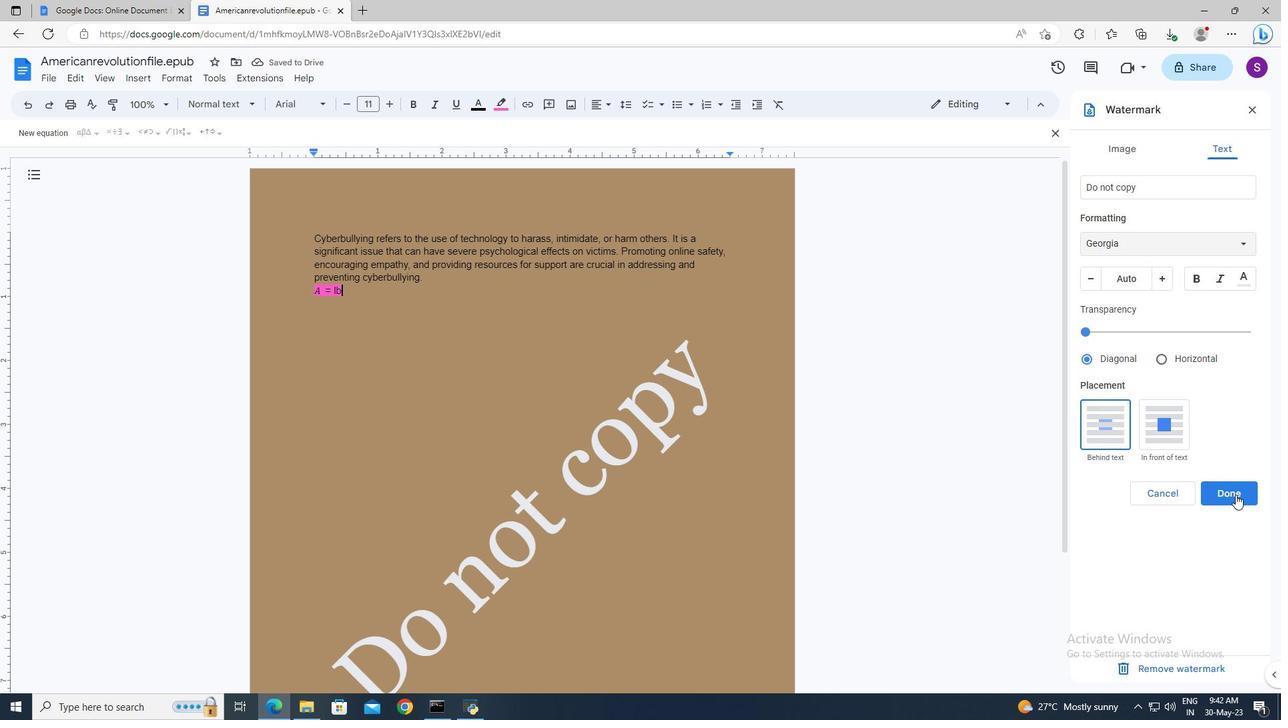 
Action: Mouse moved to (819, 437)
Screenshot: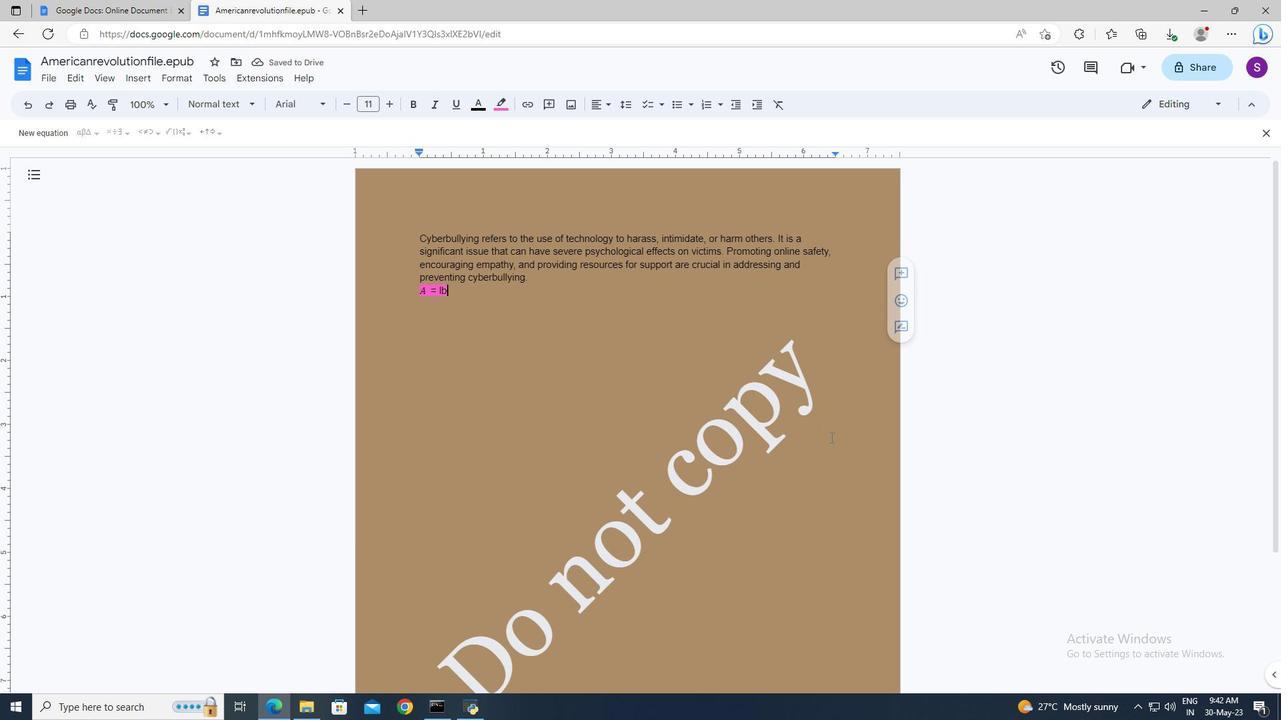 
